 Task: Create Card Customer Retention Strategy in Board Customer Acquisition to Workspace Account Management. Create Card Sales Contracts Review in Board Influencer Identification to Workspace Account Management. Create Card Customer Feedback Analysis in Board Employee Skills Development and Training to Workspace Account Management
Action: Mouse moved to (947, 269)
Screenshot: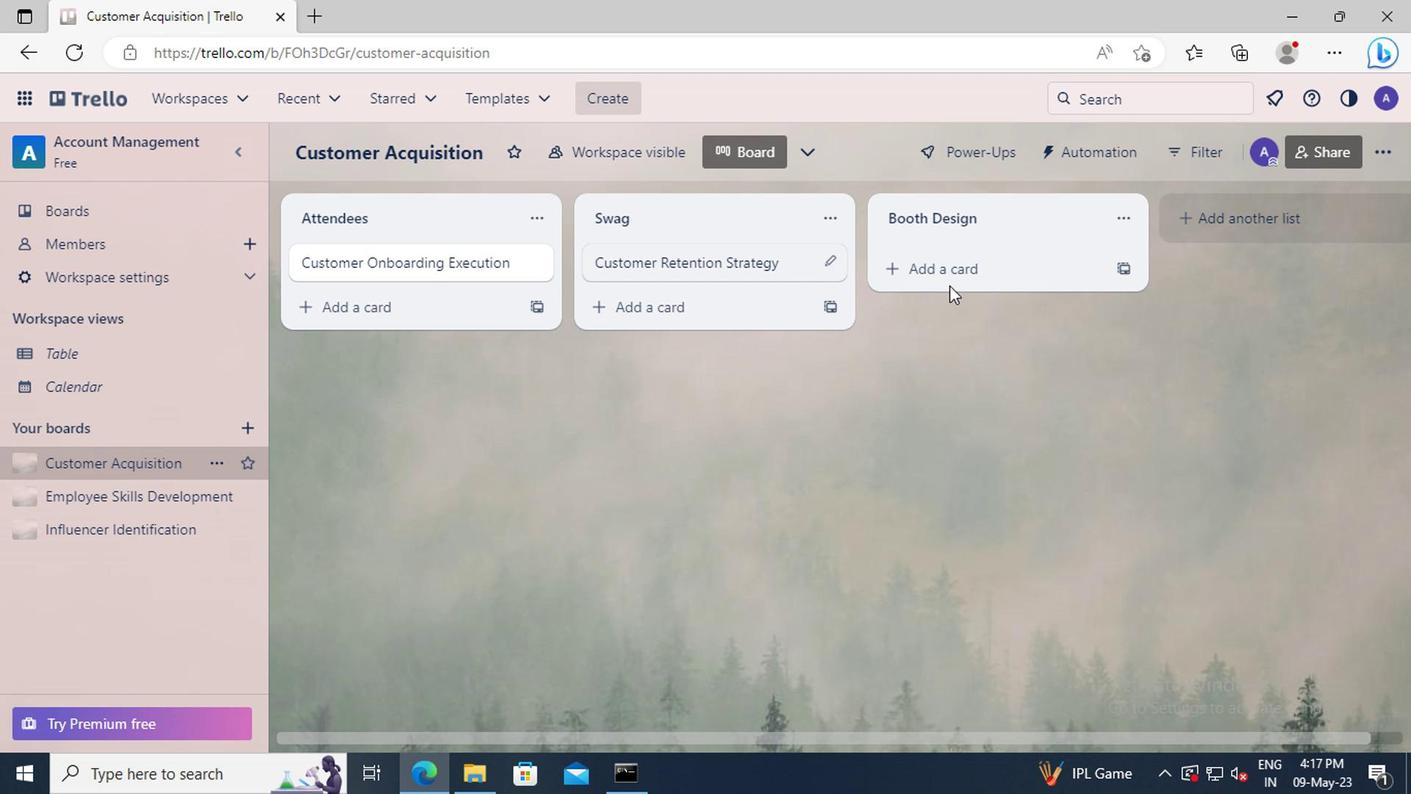 
Action: Mouse pressed left at (947, 269)
Screenshot: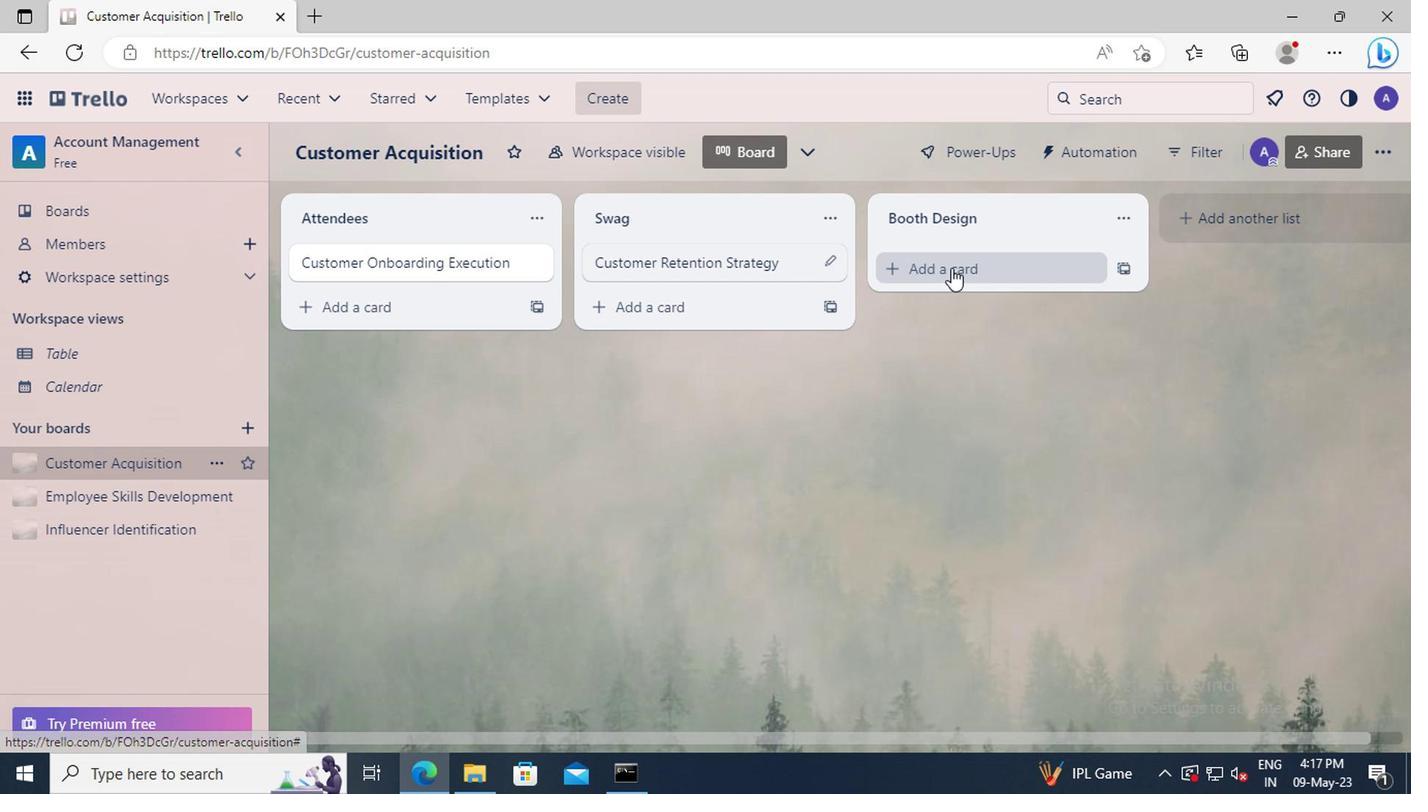 
Action: Key pressed <Key.shift>CUSTOMER<Key.space><Key.shift>RETENTION<Key.space><Key.shift>STRATEGY
Screenshot: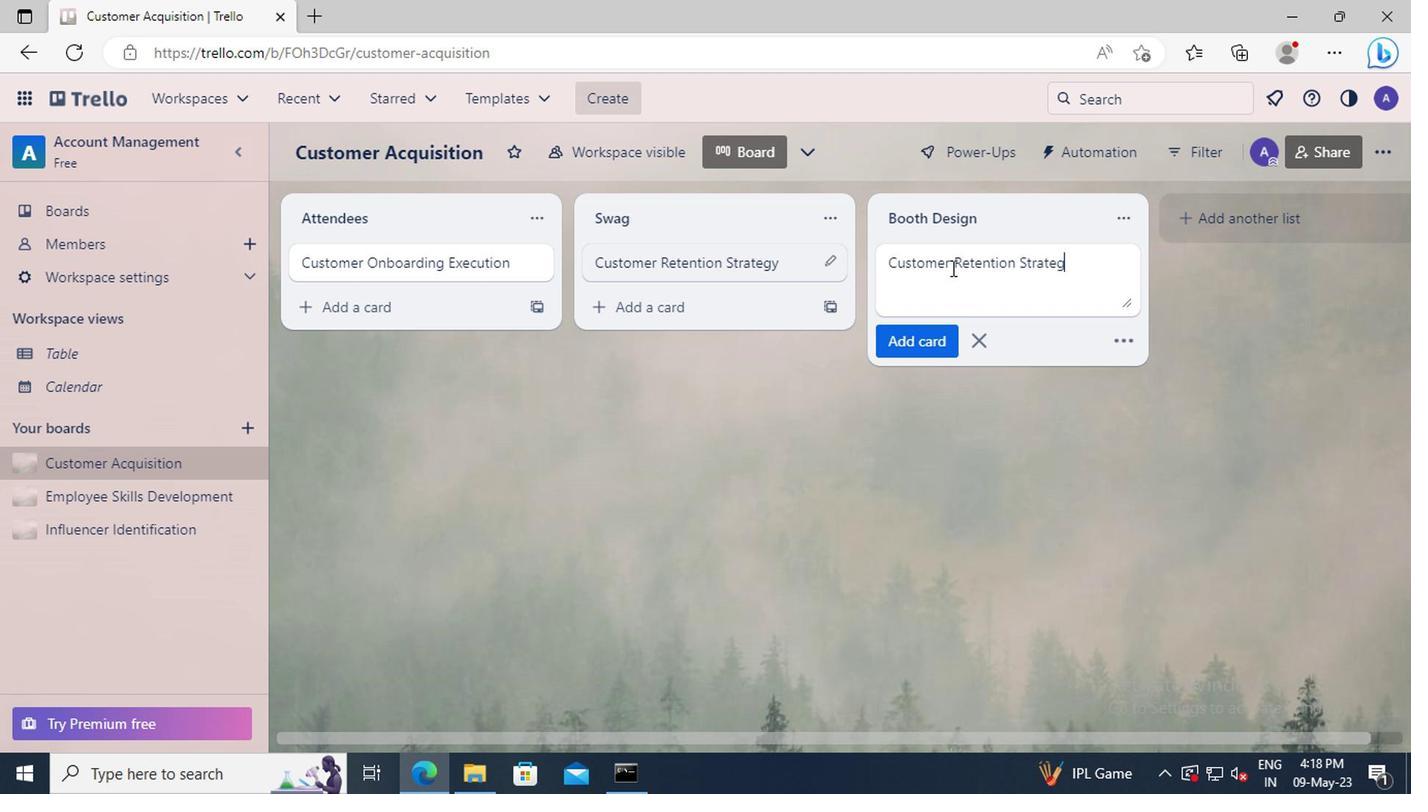 
Action: Mouse moved to (926, 341)
Screenshot: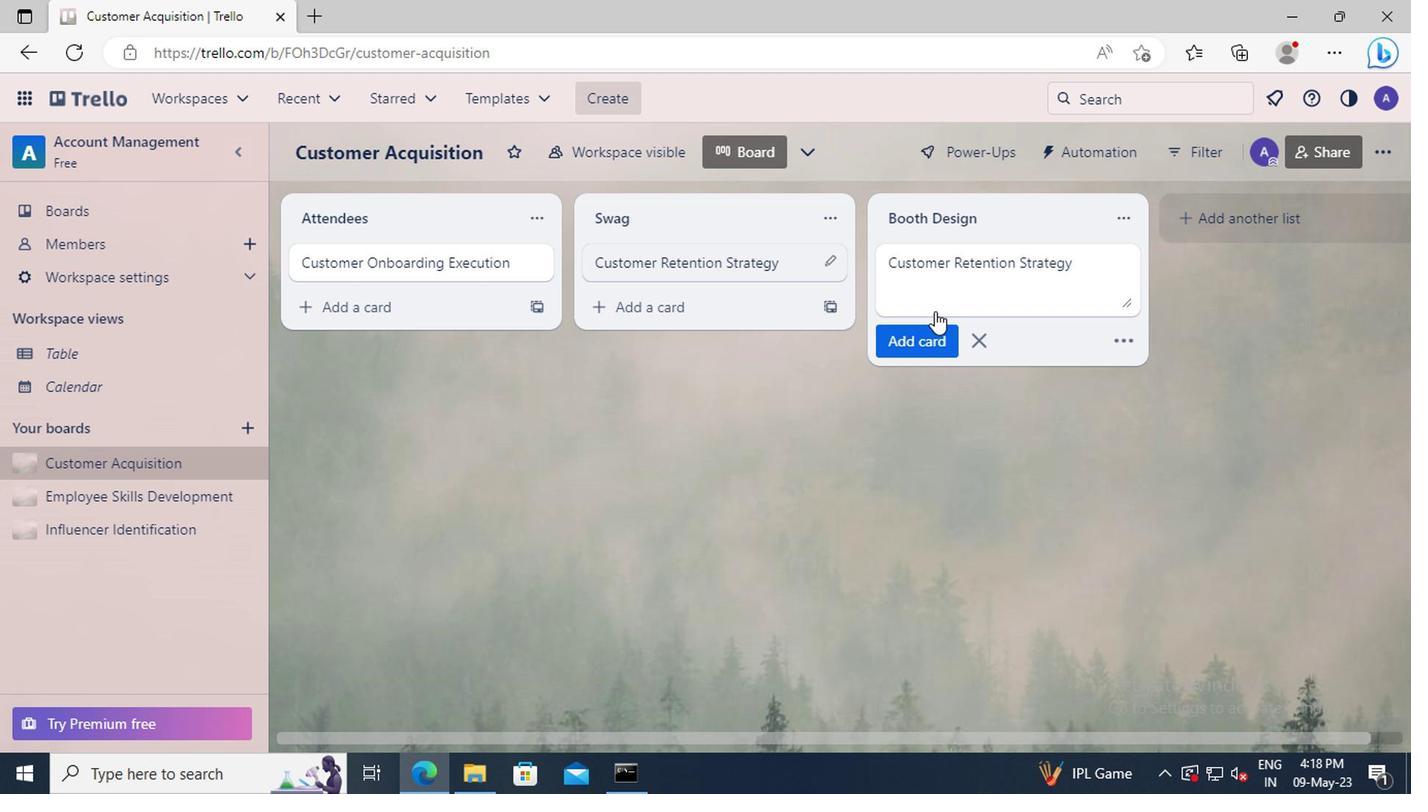 
Action: Mouse pressed left at (926, 341)
Screenshot: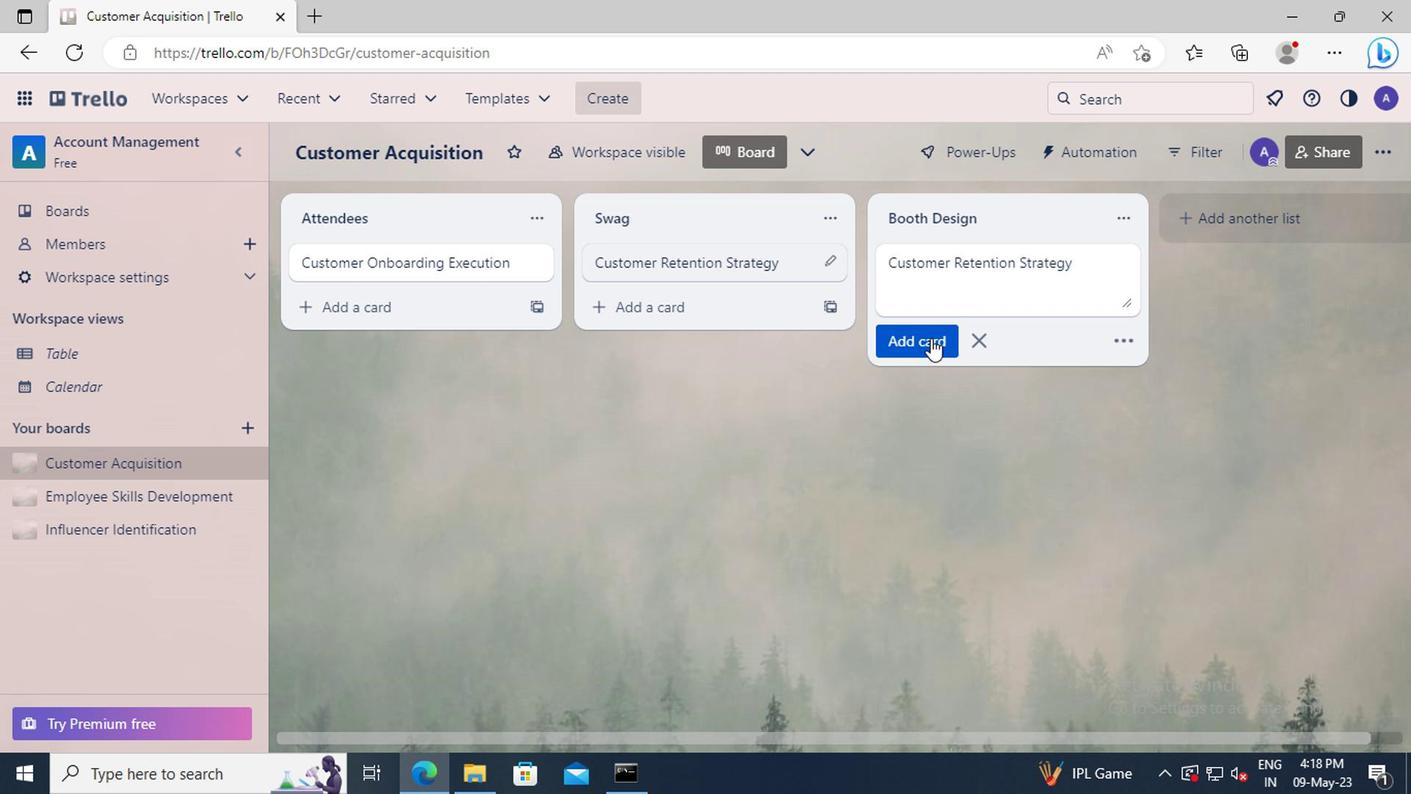 
Action: Mouse moved to (133, 531)
Screenshot: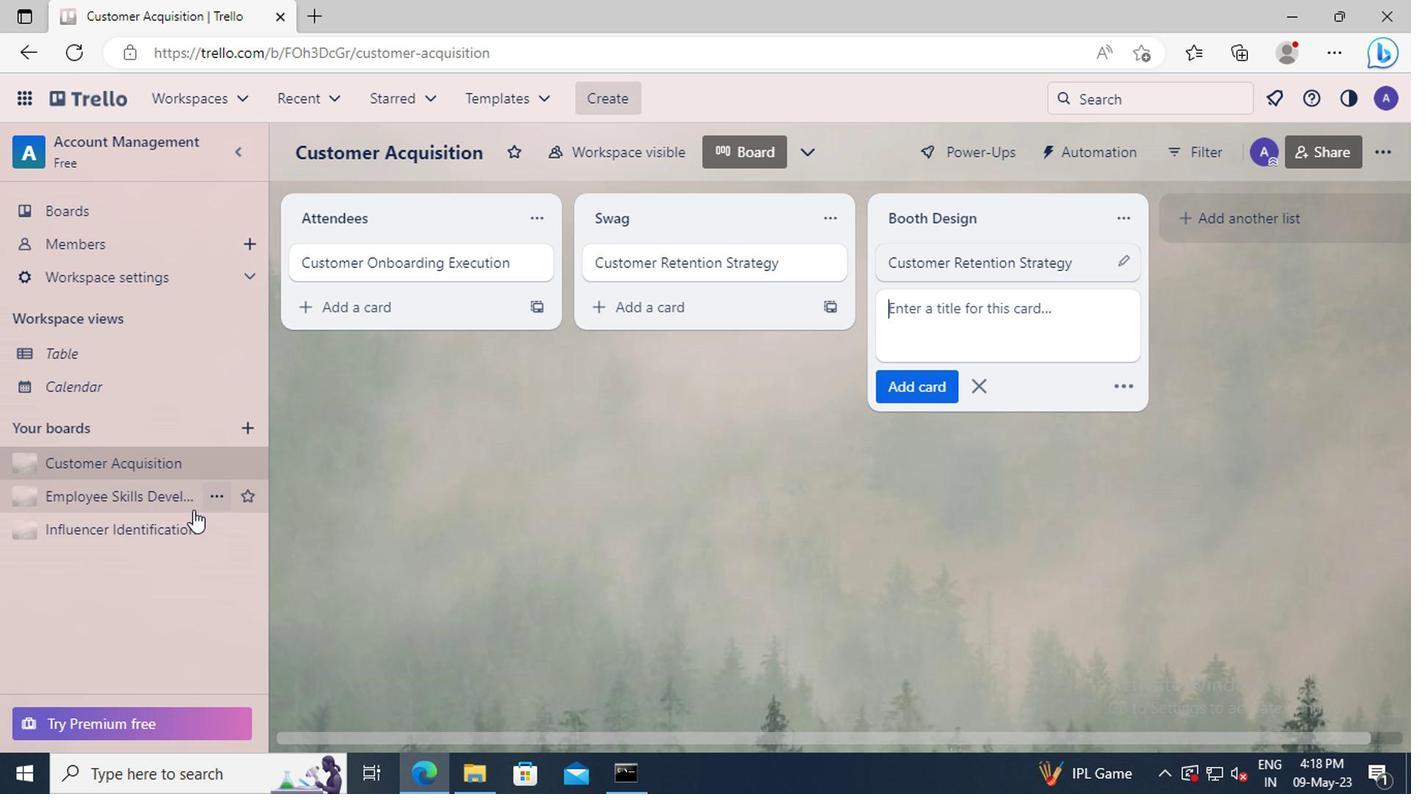 
Action: Mouse pressed left at (133, 531)
Screenshot: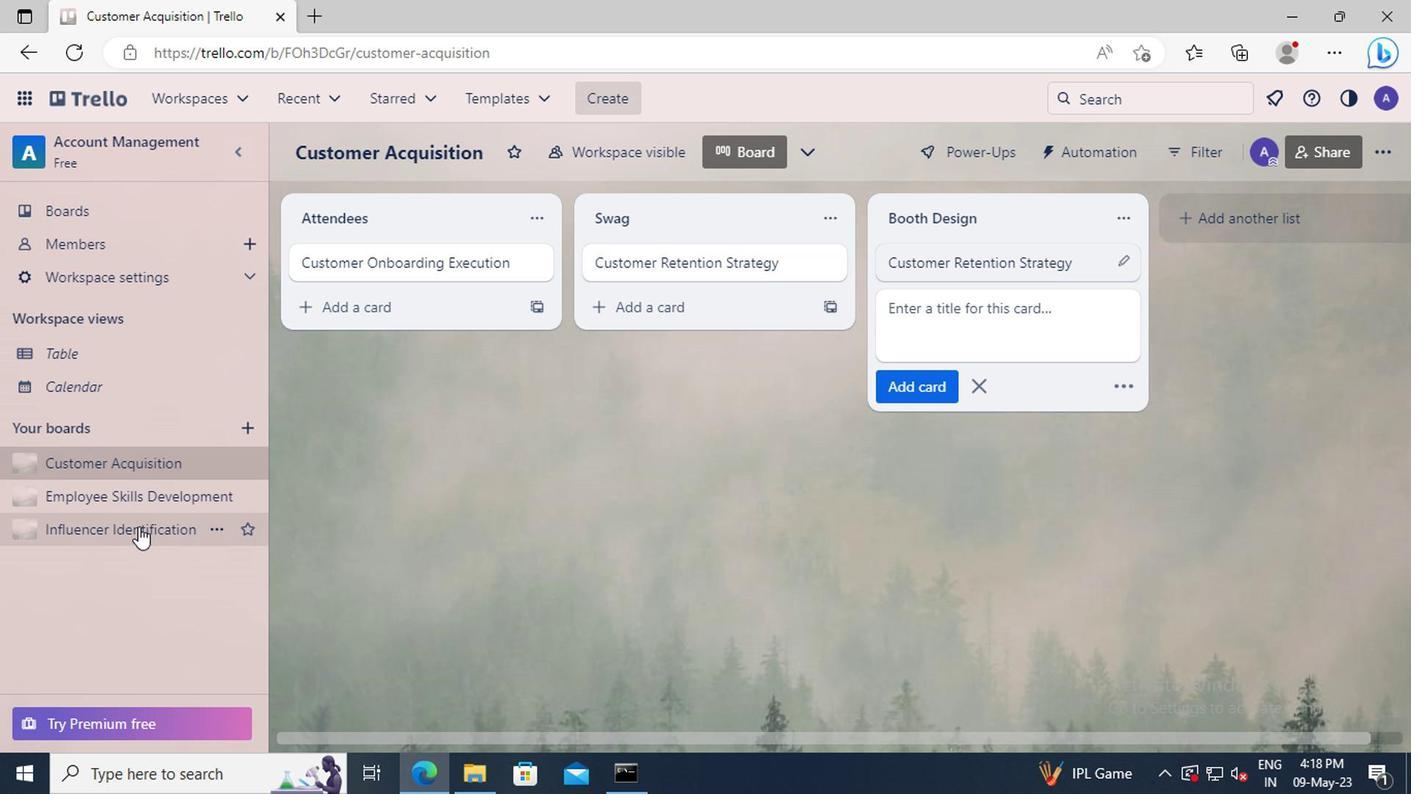 
Action: Mouse moved to (921, 271)
Screenshot: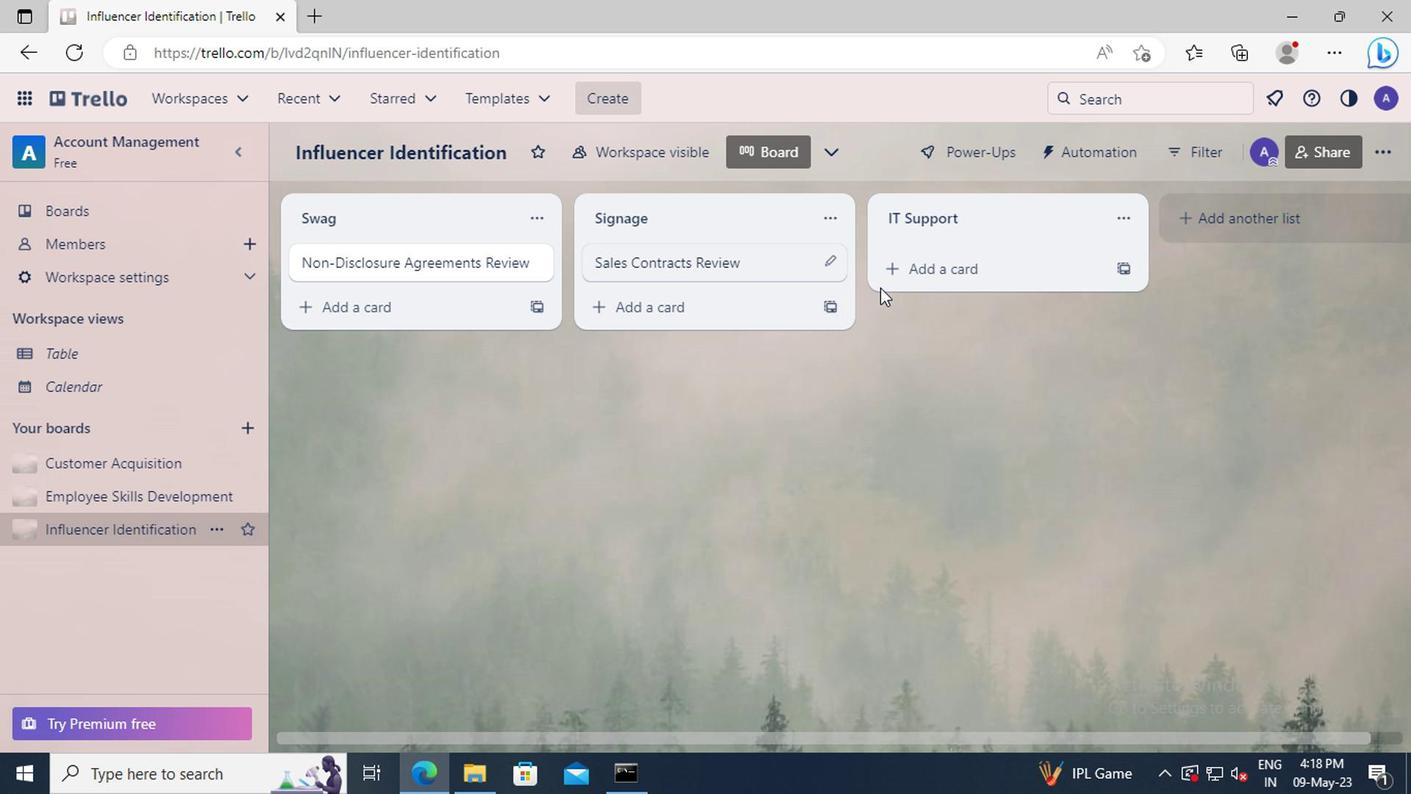 
Action: Mouse pressed left at (921, 271)
Screenshot: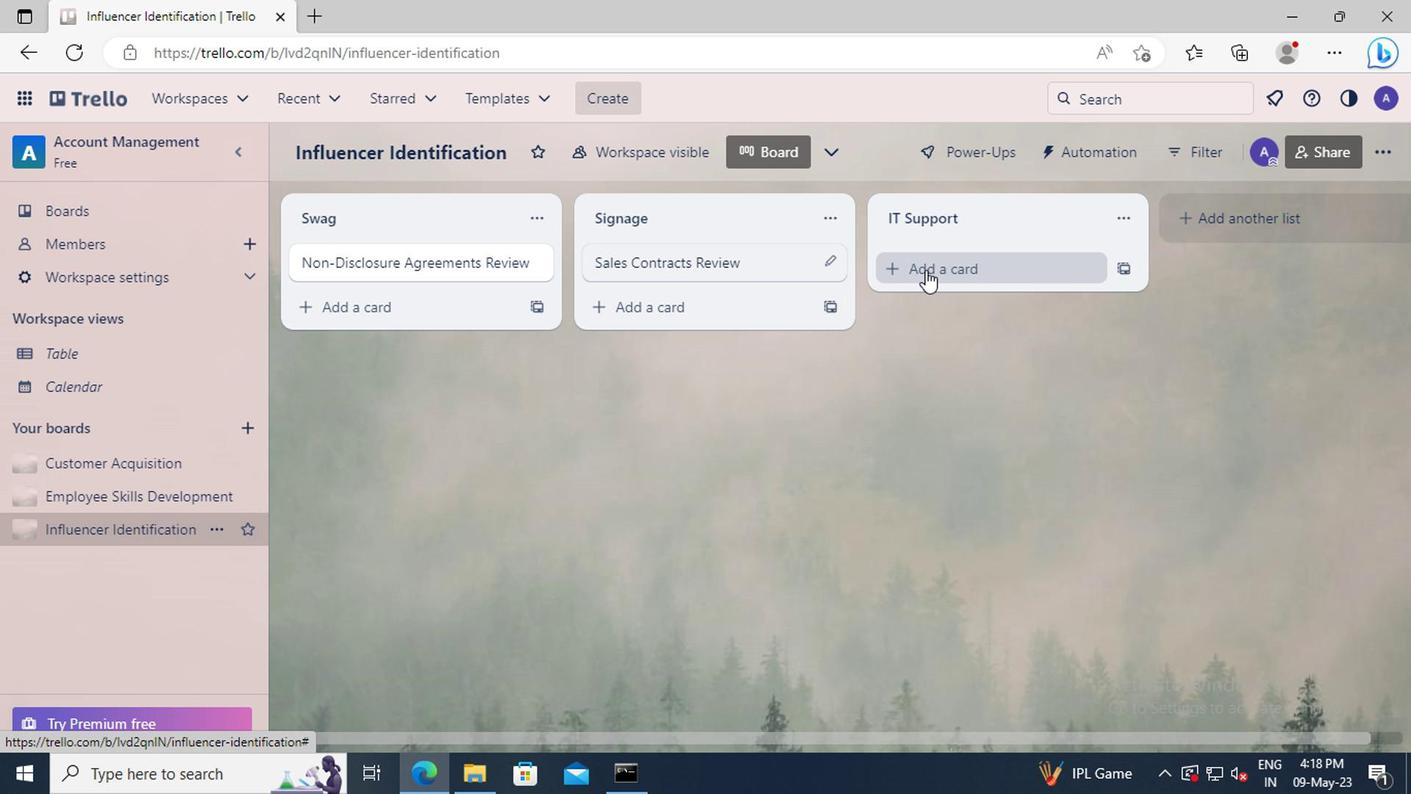 
Action: Key pressed <Key.shift>SALES<Key.space><Key.shift>CONTRACTS<Key.space><Key.shift>REVIEW
Screenshot: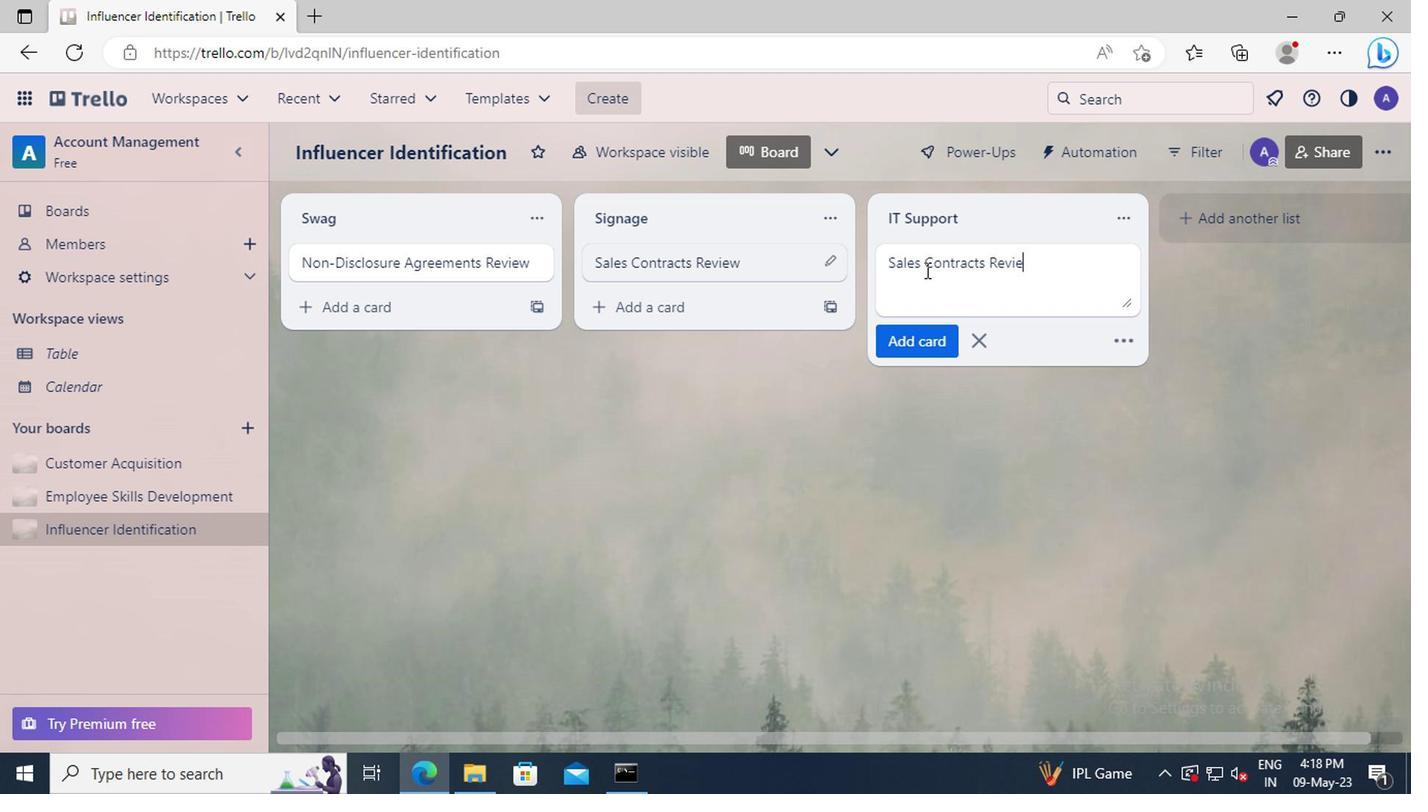 
Action: Mouse moved to (917, 341)
Screenshot: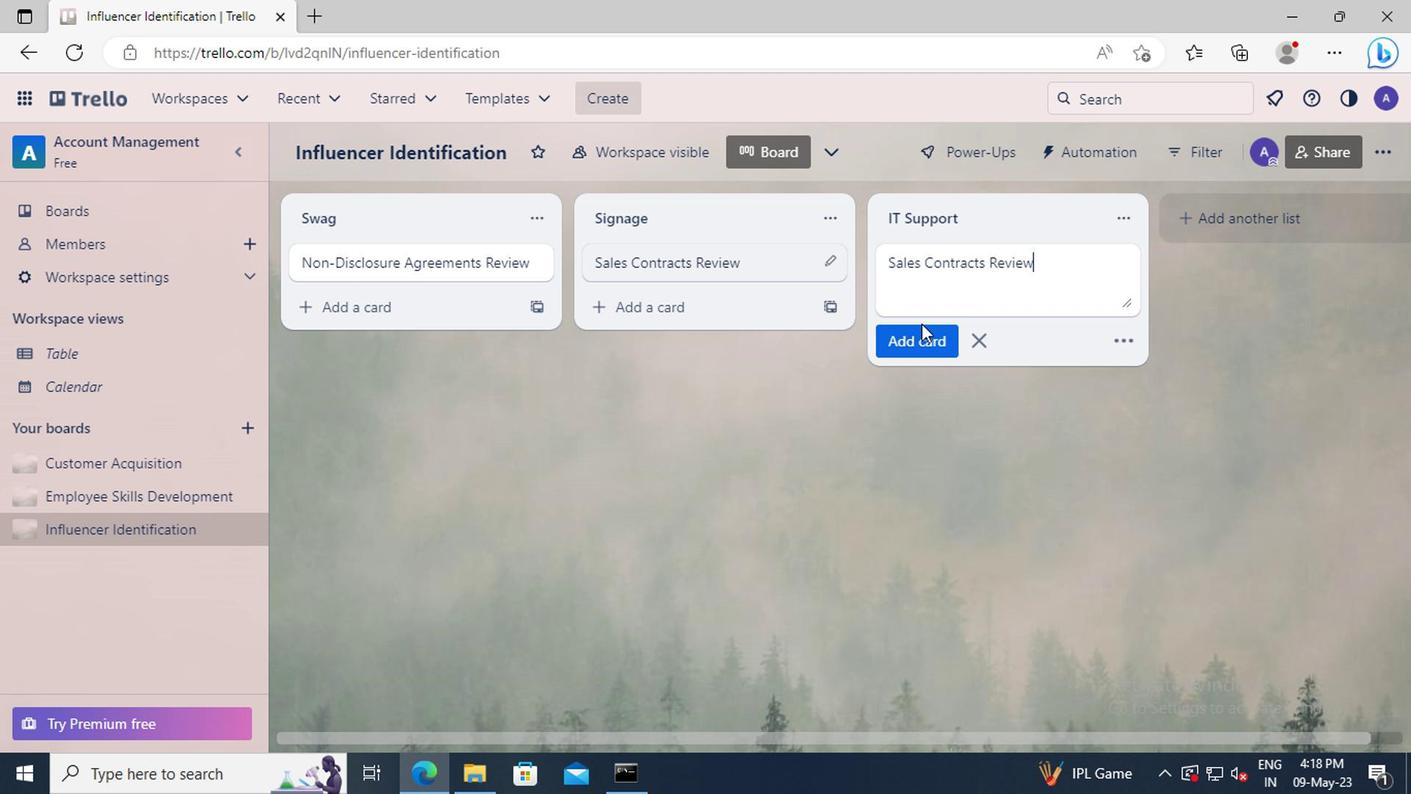 
Action: Mouse pressed left at (917, 341)
Screenshot: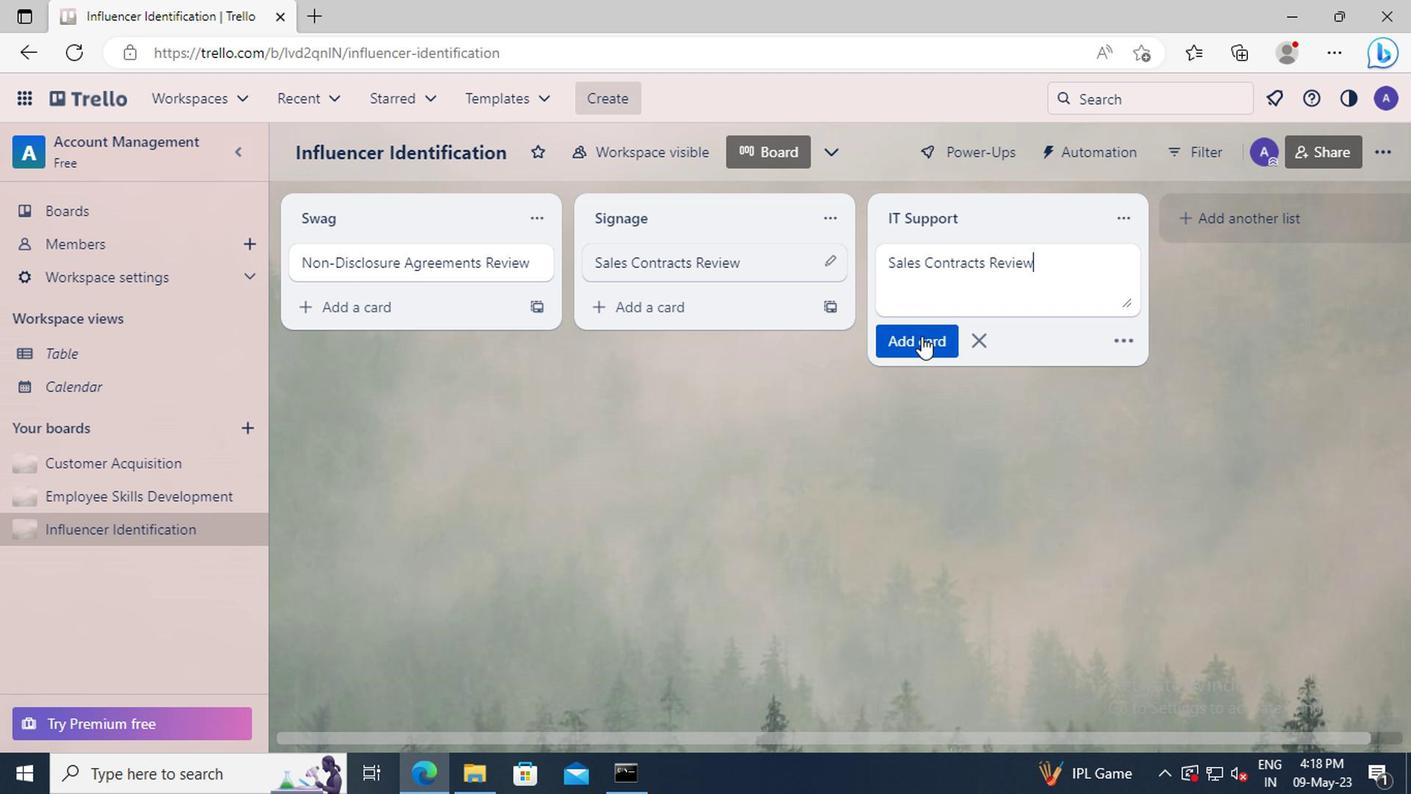 
Action: Mouse moved to (161, 497)
Screenshot: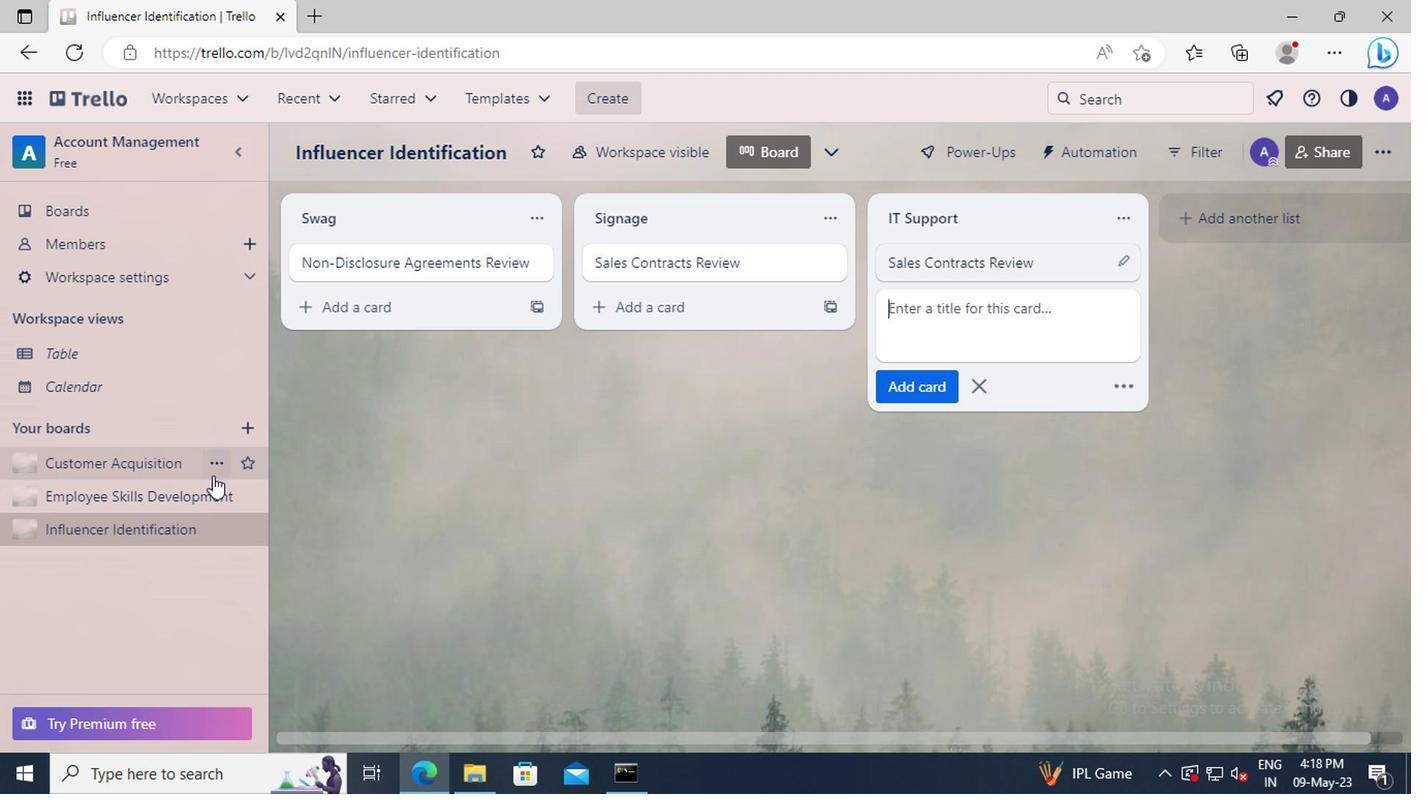 
Action: Mouse pressed left at (161, 497)
Screenshot: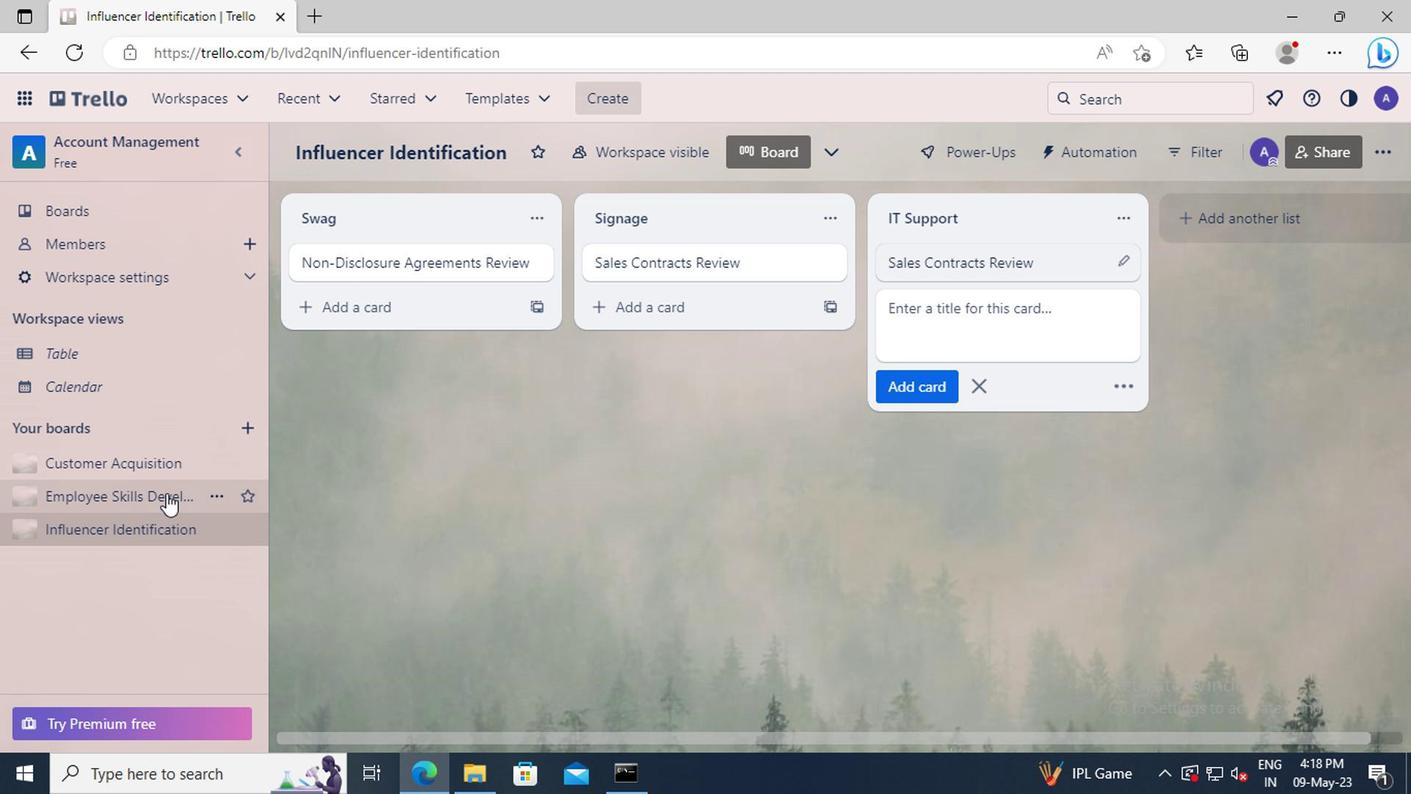 
Action: Mouse moved to (920, 274)
Screenshot: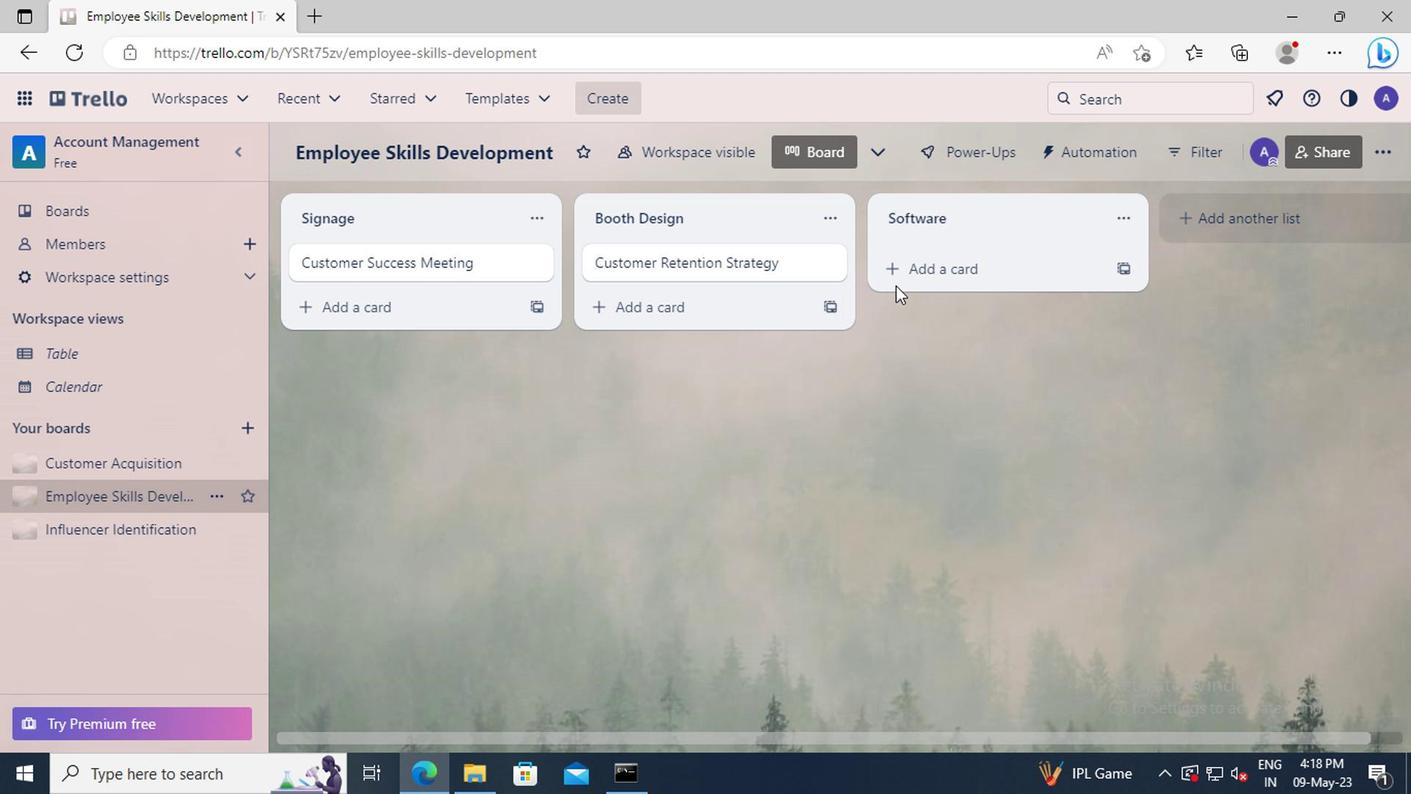 
Action: Mouse pressed left at (920, 274)
Screenshot: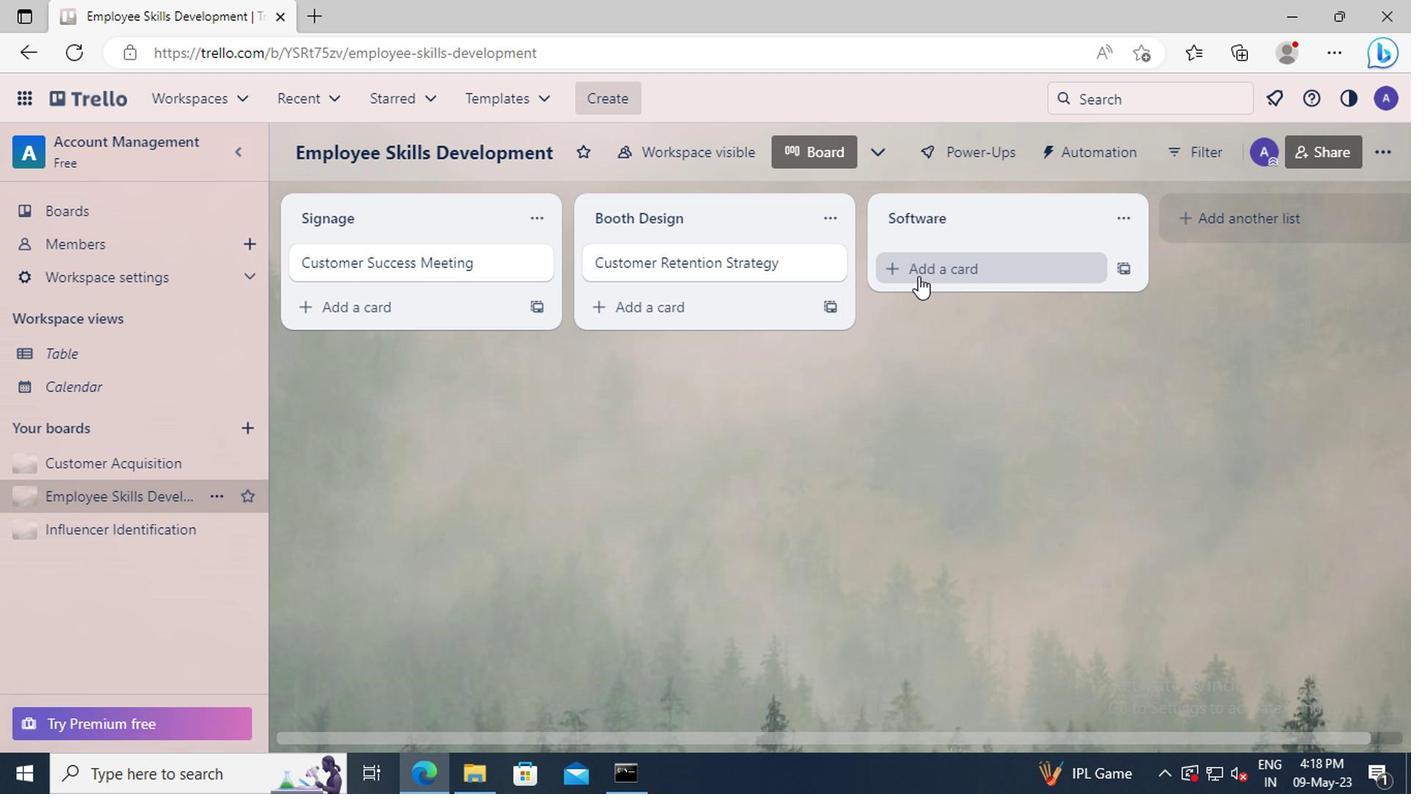 
Action: Key pressed <Key.shift>CUSTOMER<Key.space><Key.shift>FEEDBACK<Key.space><Key.shift>ANALYSIS
Screenshot: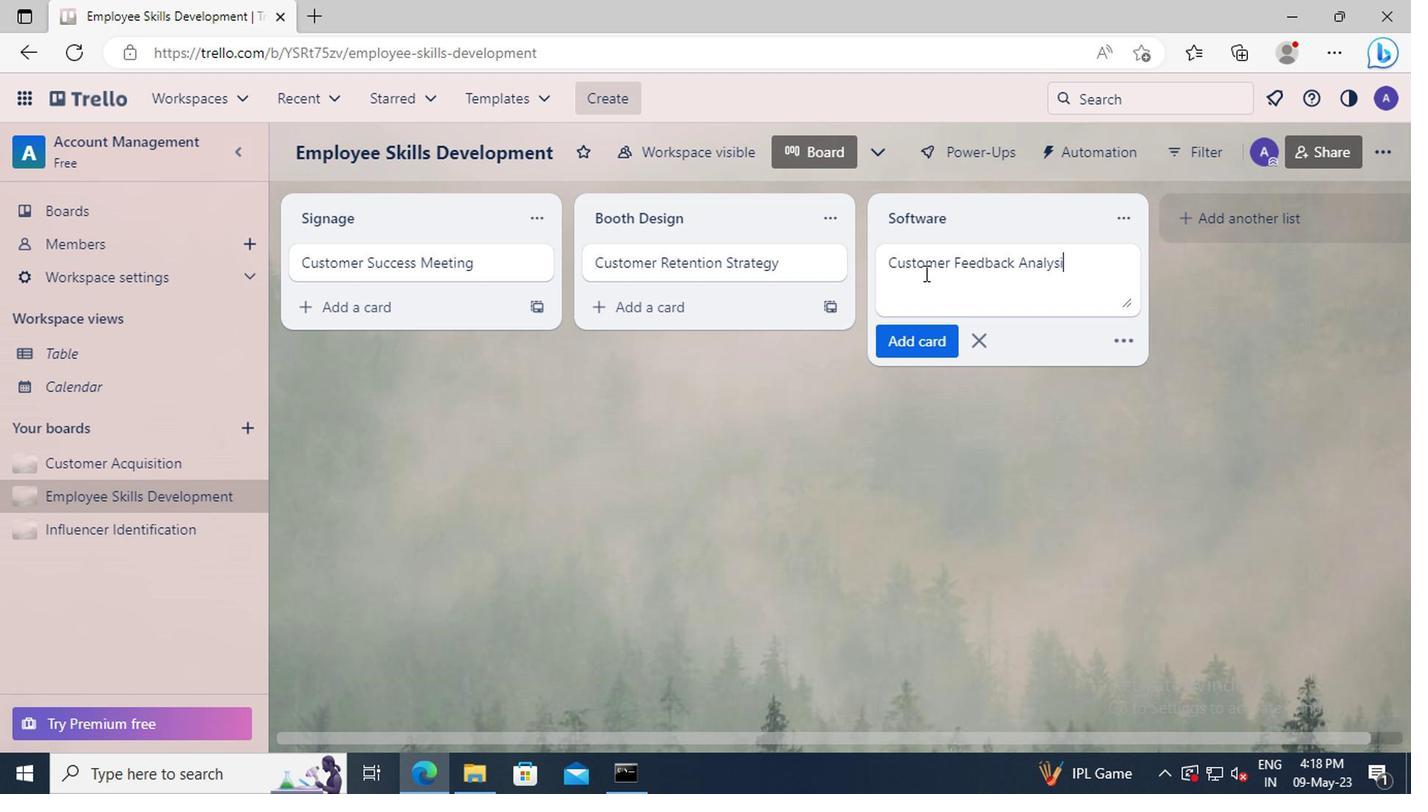 
Action: Mouse moved to (920, 333)
Screenshot: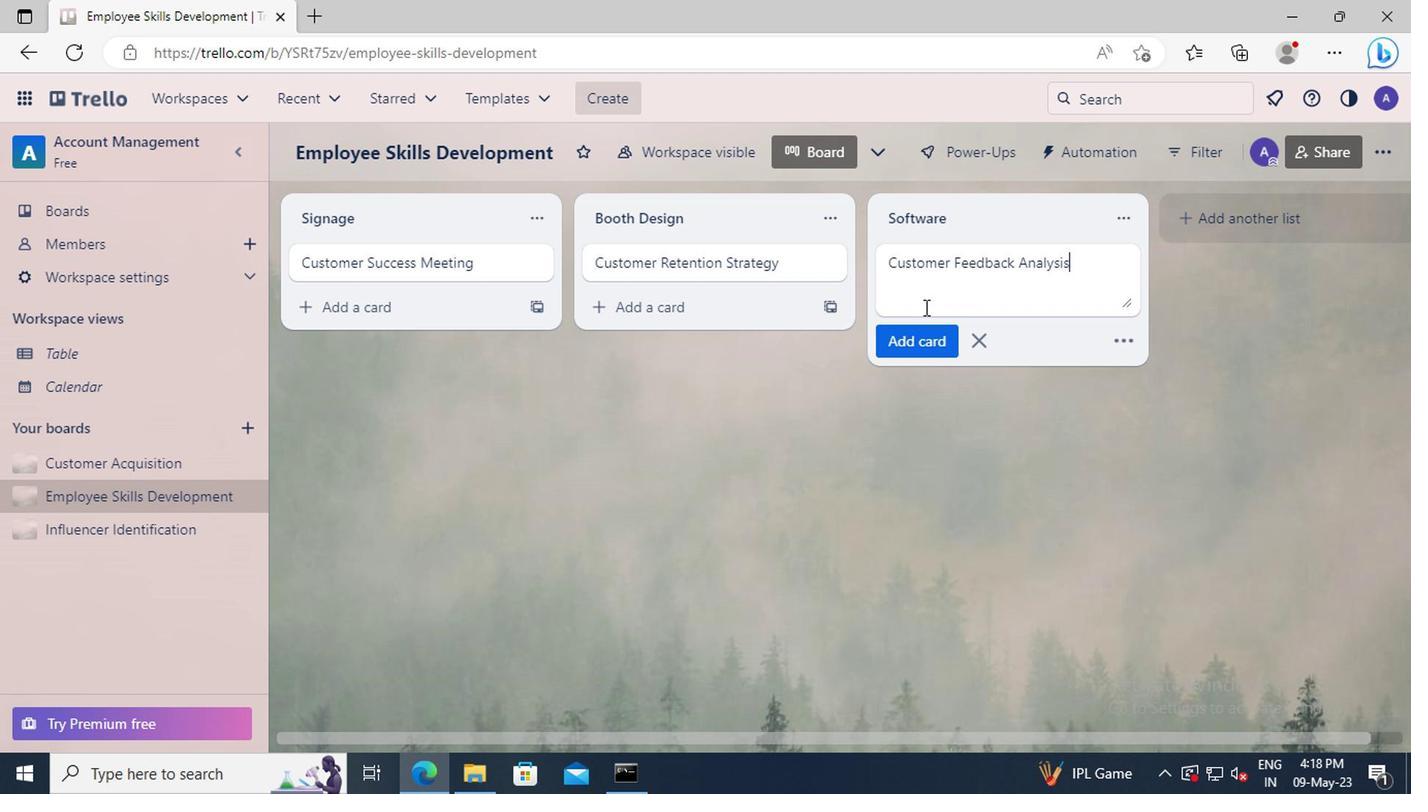 
Action: Mouse pressed left at (920, 333)
Screenshot: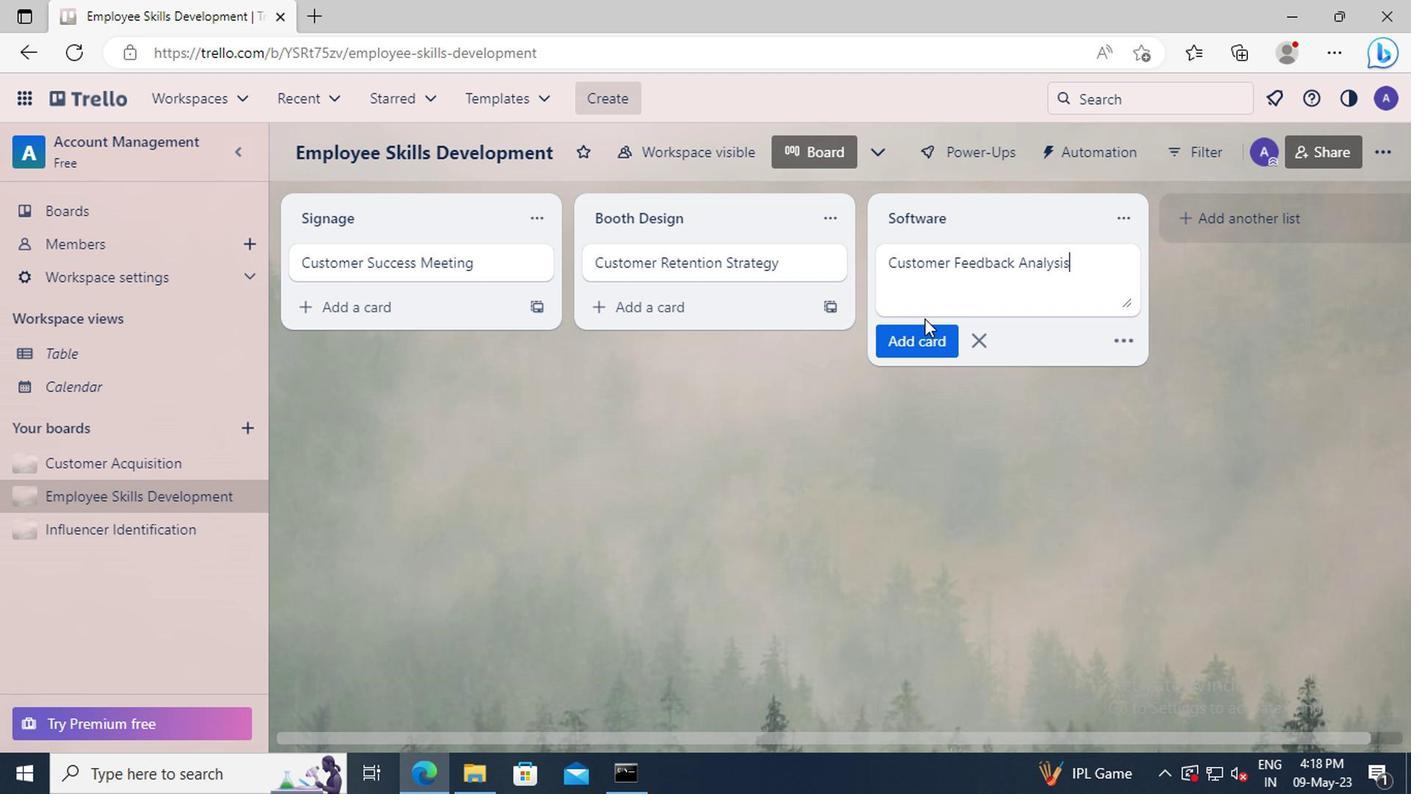 
